 Task: Apply the oswald font to the text.
Action: Mouse moved to (41, 148)
Screenshot: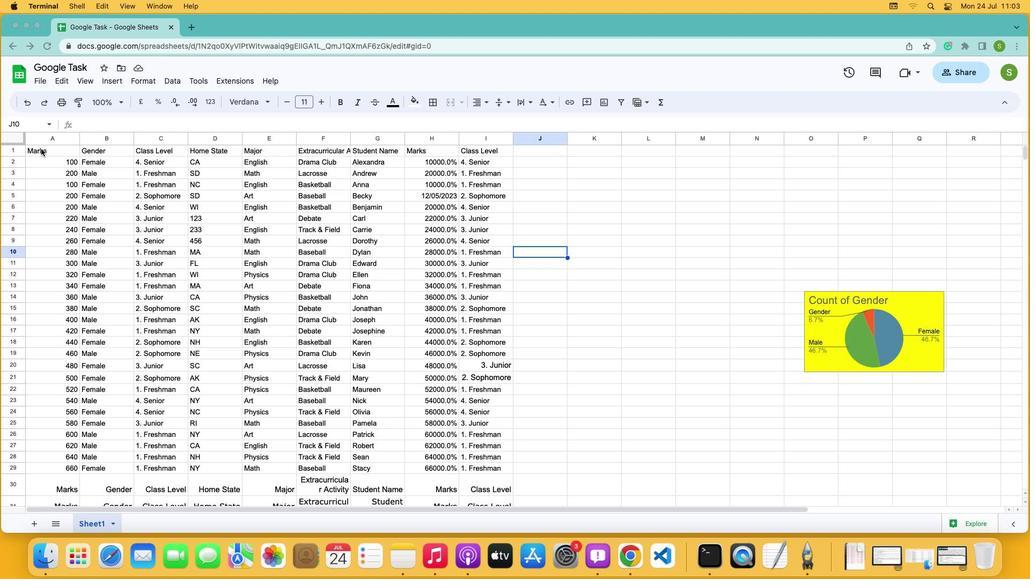 
Action: Mouse pressed left at (41, 148)
Screenshot: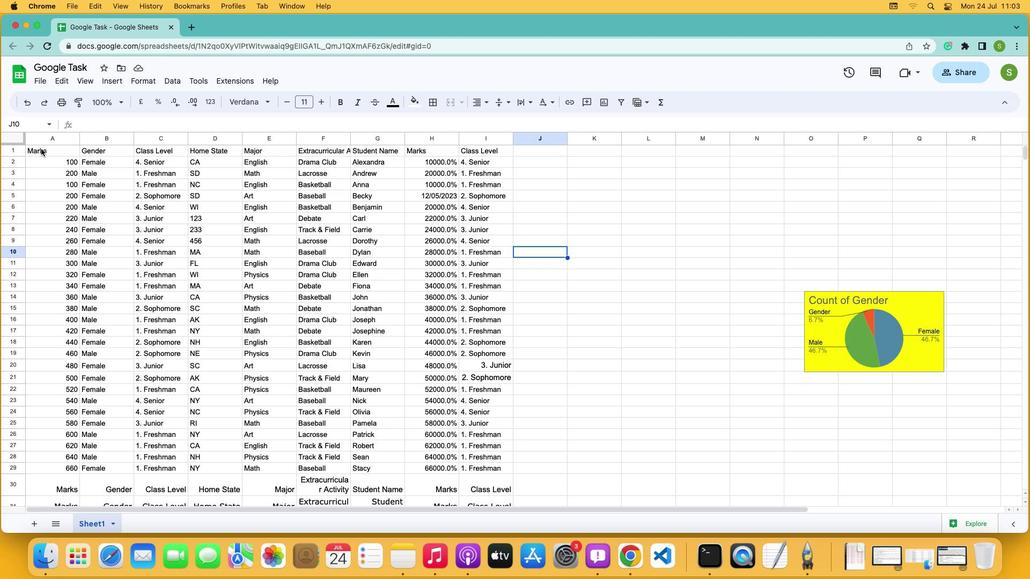 
Action: Mouse moved to (50, 150)
Screenshot: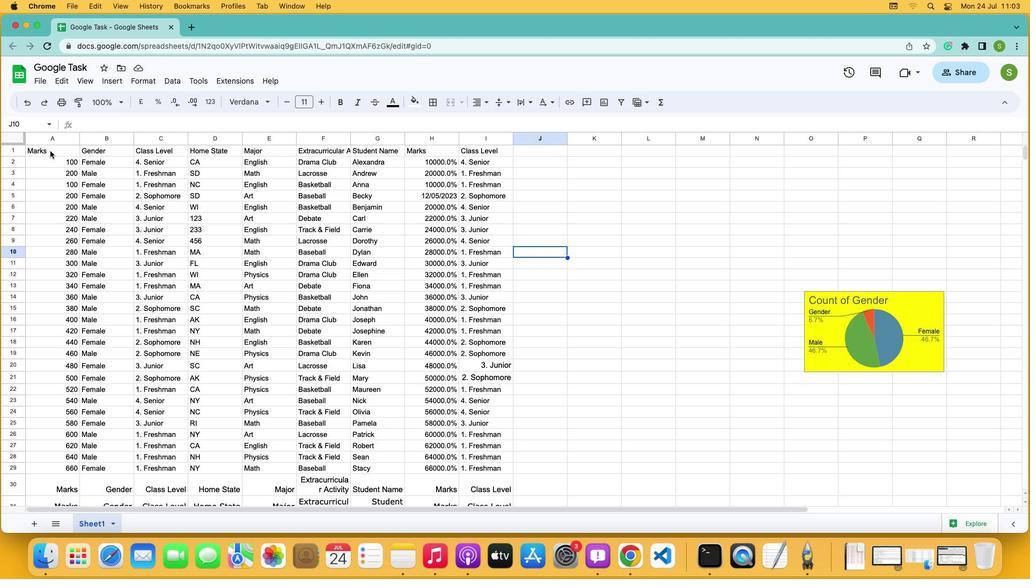 
Action: Mouse pressed left at (50, 150)
Screenshot: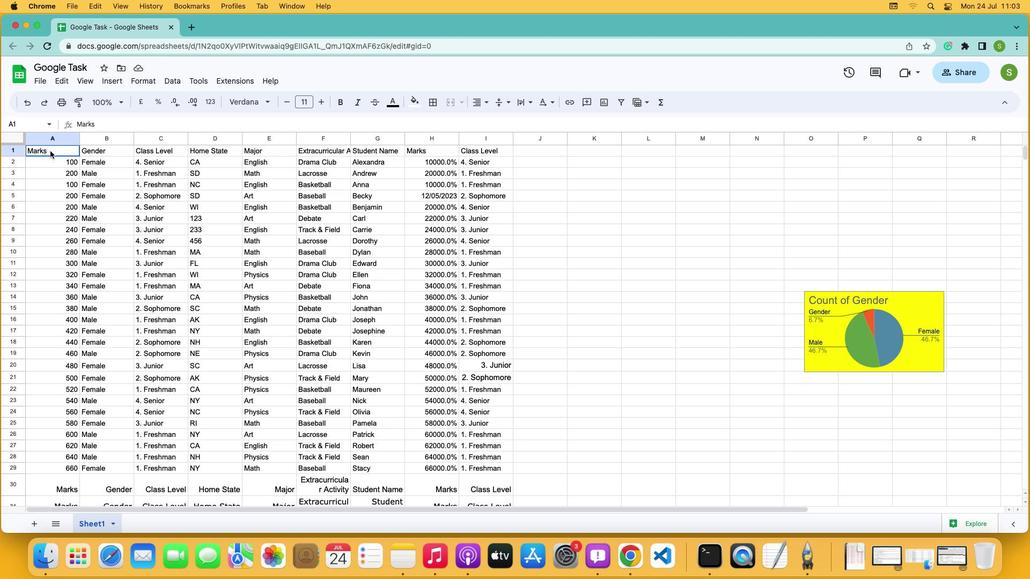 
Action: Mouse moved to (267, 104)
Screenshot: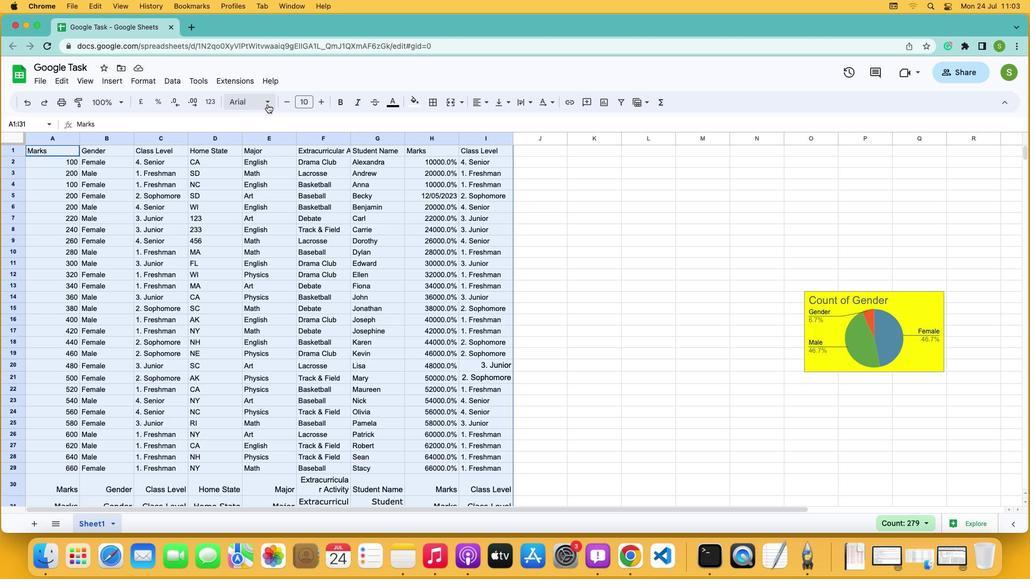 
Action: Mouse pressed left at (267, 104)
Screenshot: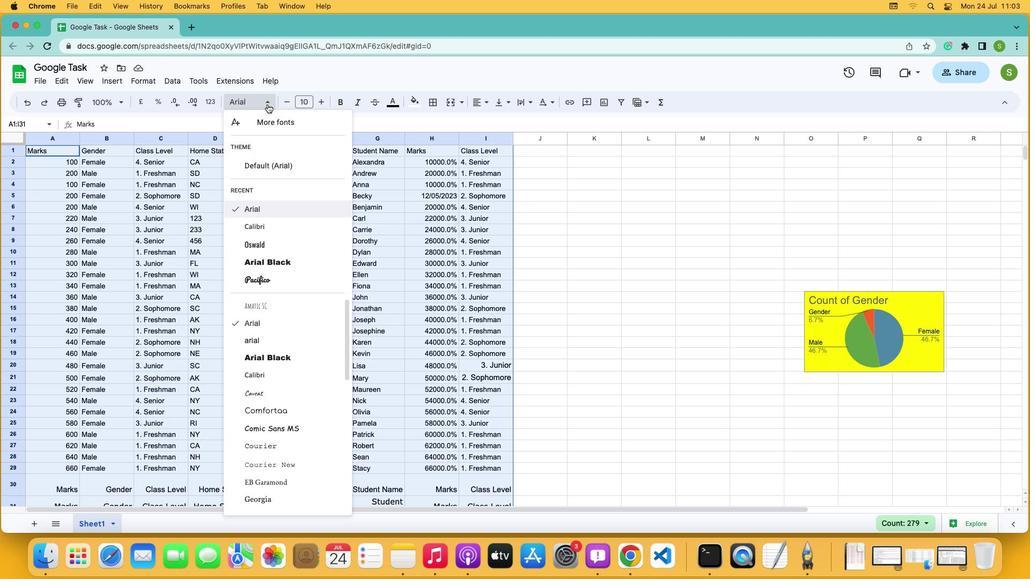 
Action: Mouse moved to (263, 247)
Screenshot: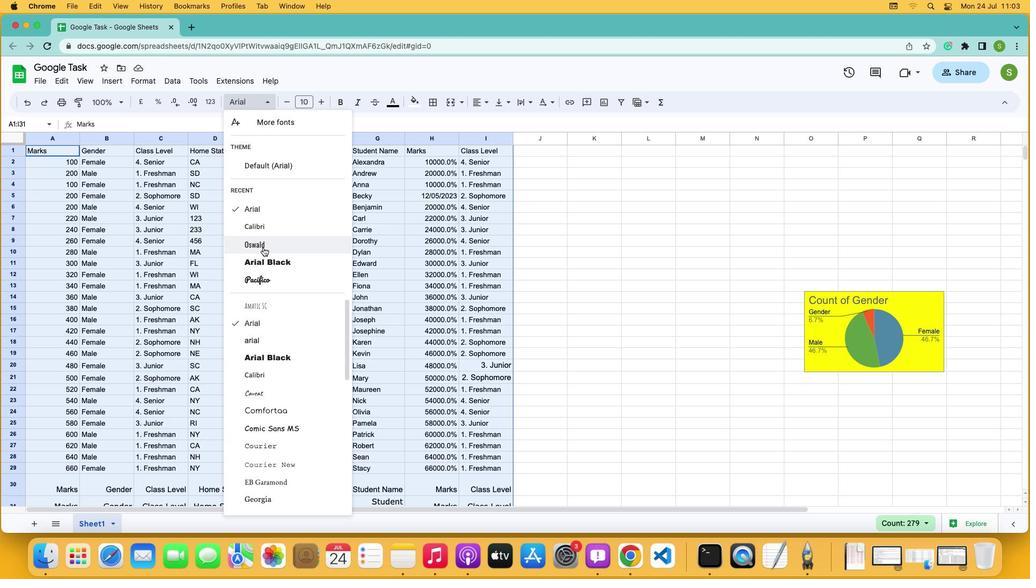 
Action: Mouse pressed left at (263, 247)
Screenshot: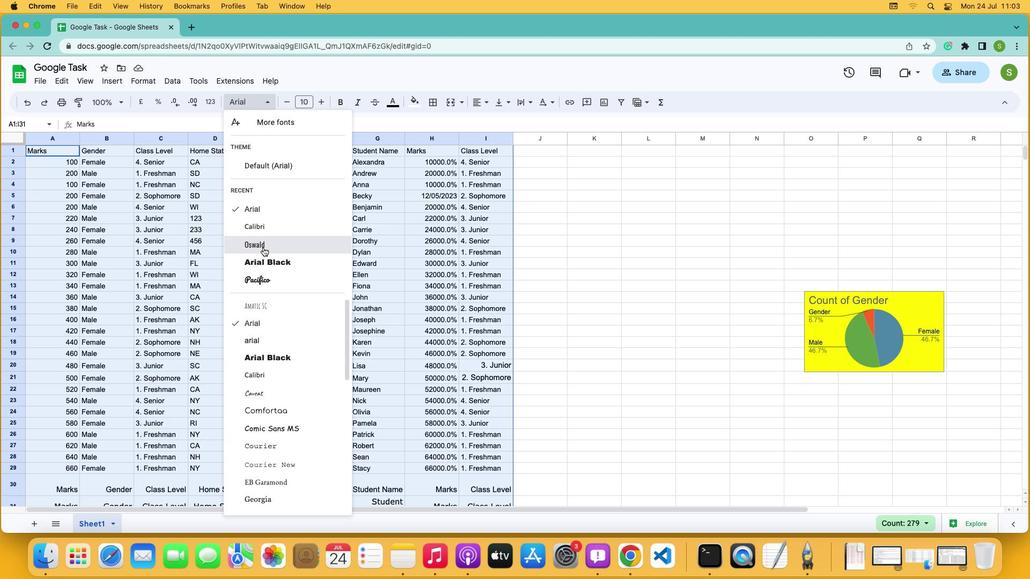 
